 Task: Change the visibility to the workspace.
Action: Mouse pressed left at (350, 89)
Screenshot: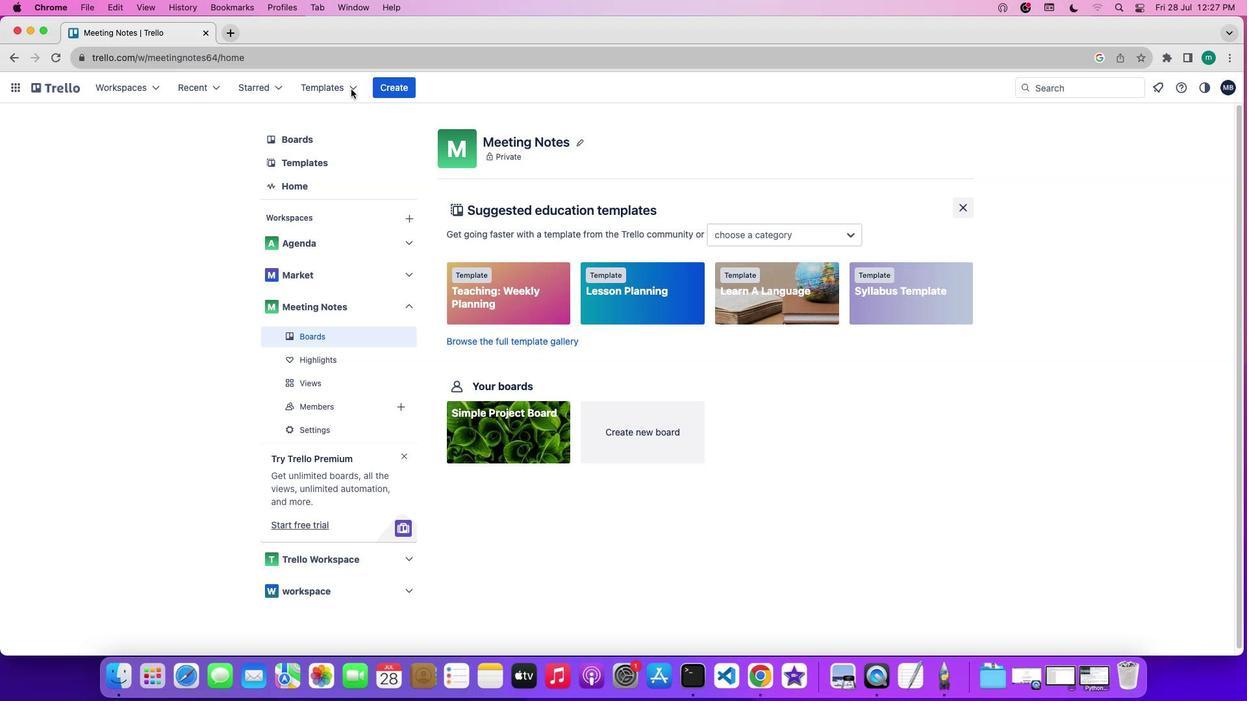 
Action: Mouse pressed left at (350, 89)
Screenshot: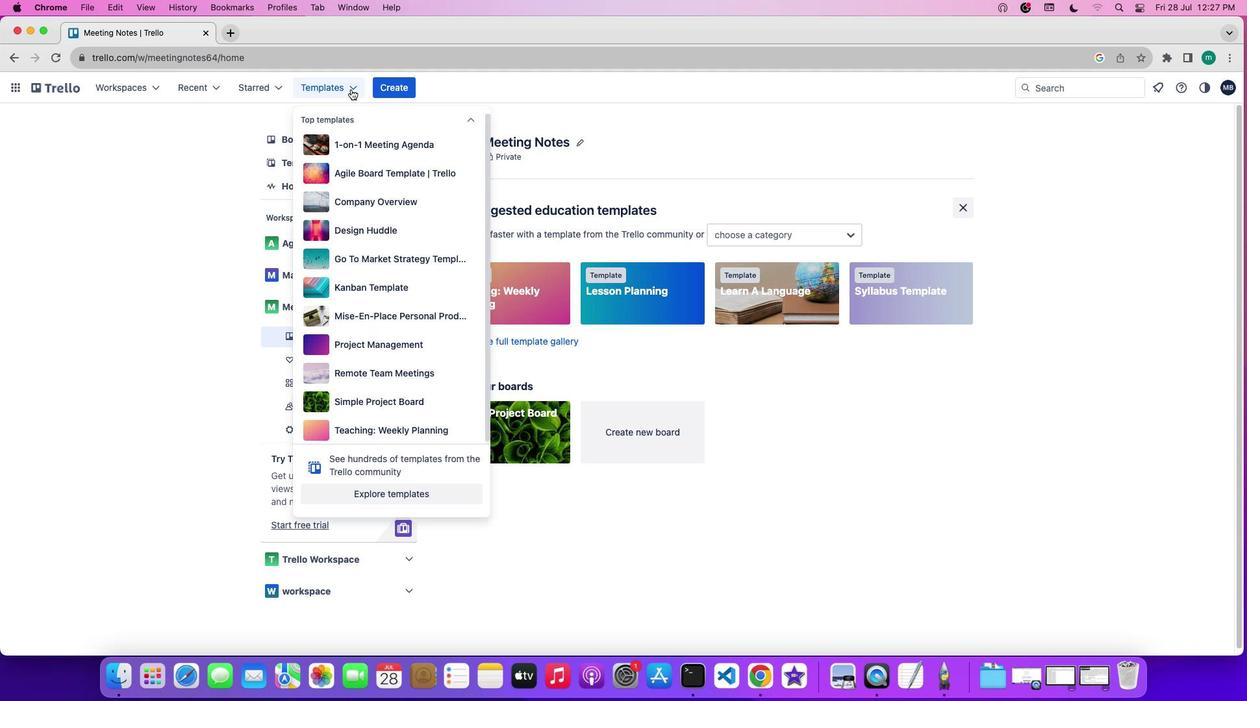 
Action: Mouse pressed left at (350, 89)
Screenshot: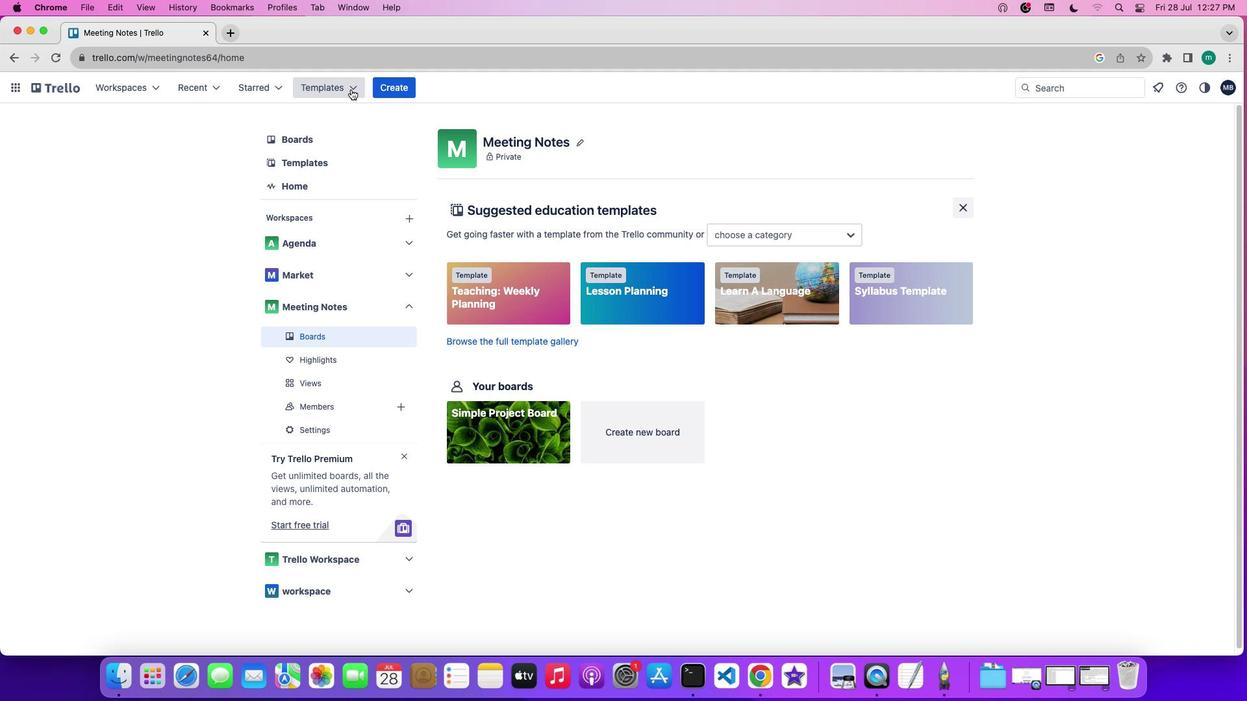 
Action: Mouse moved to (381, 436)
Screenshot: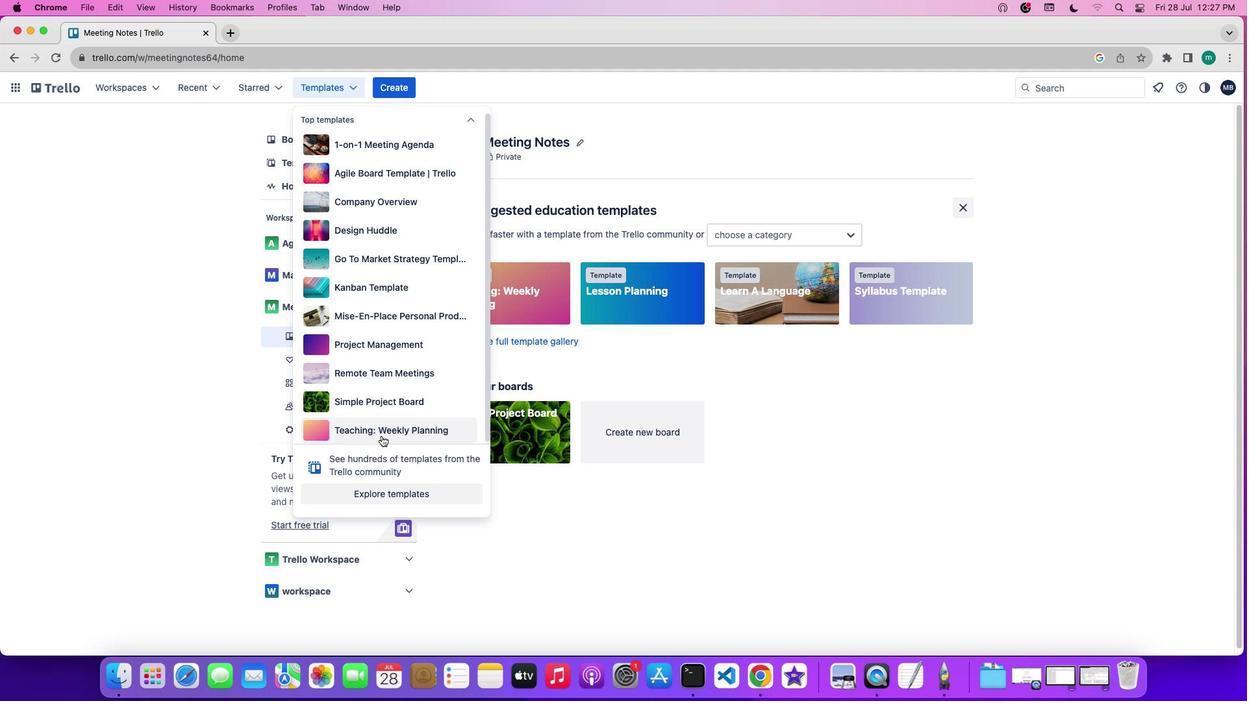 
Action: Mouse pressed left at (381, 436)
Screenshot: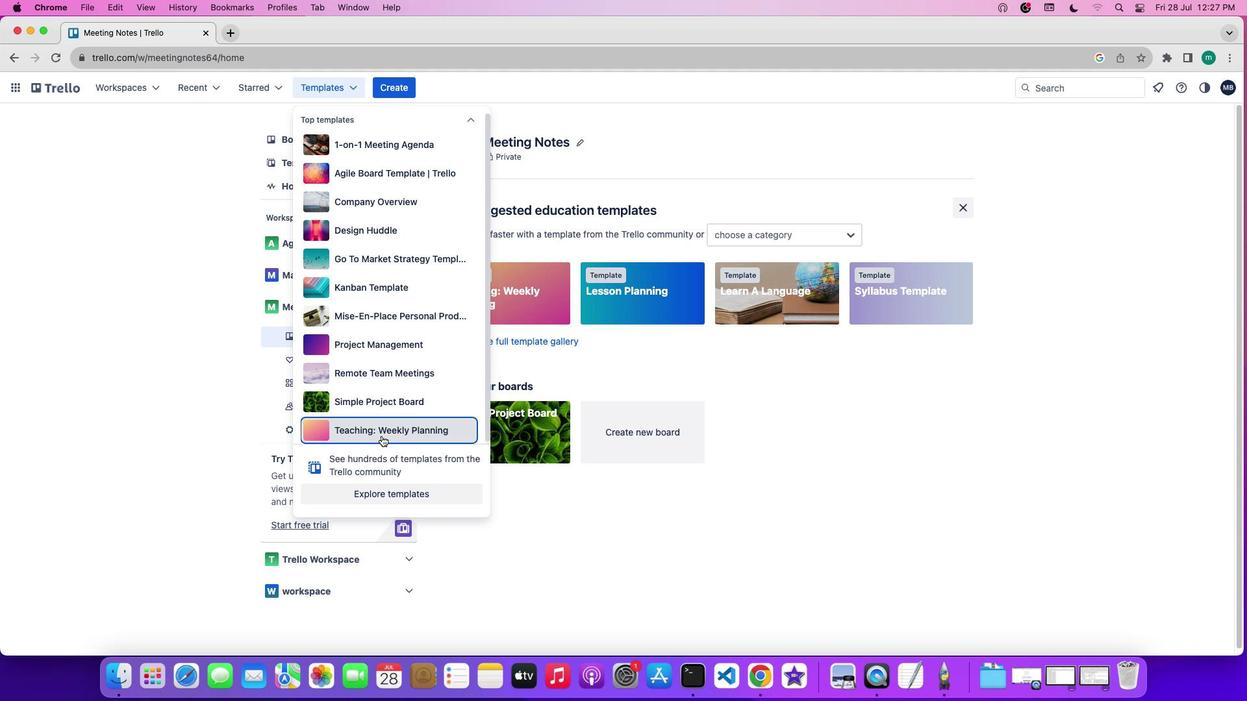 
Action: Mouse moved to (423, 340)
Screenshot: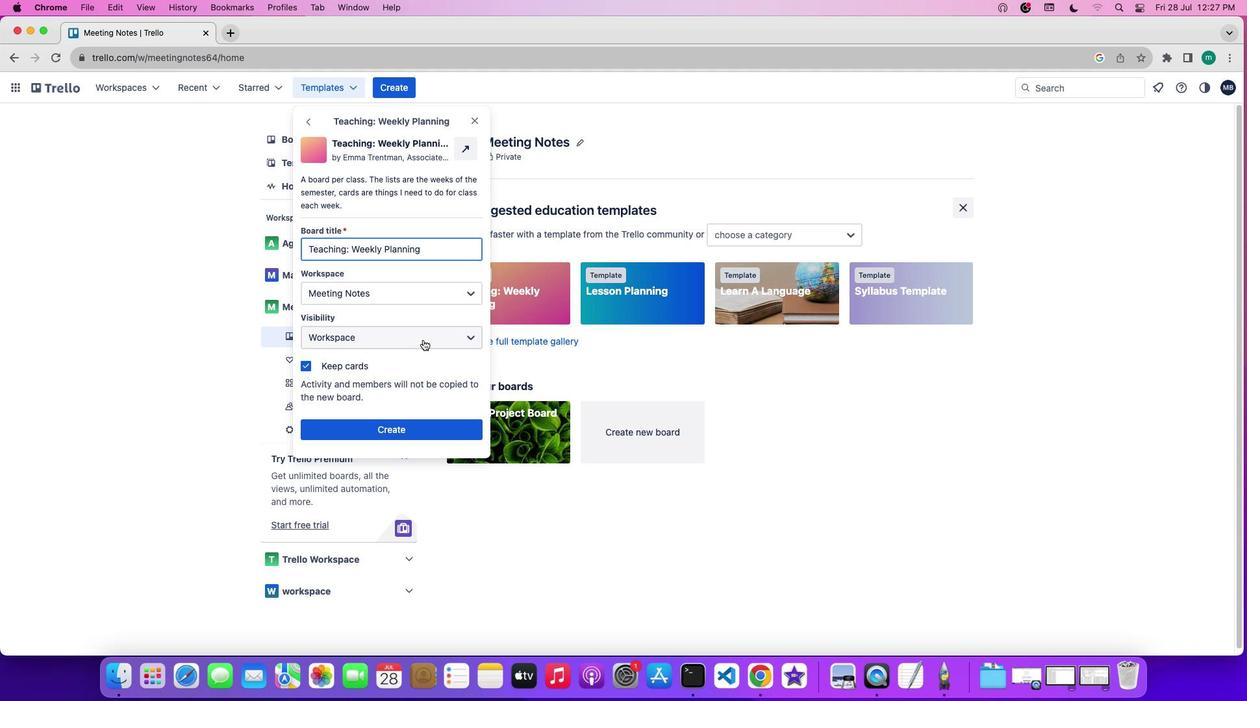 
Action: Mouse pressed left at (423, 340)
Screenshot: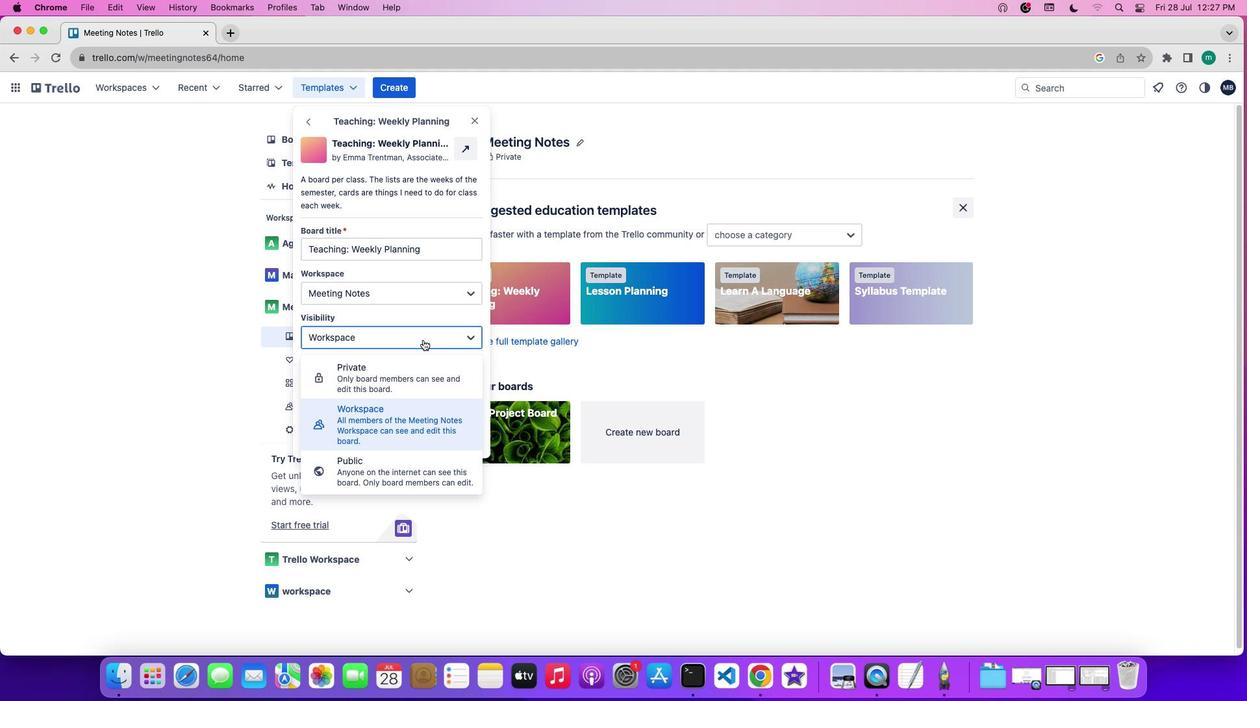
Action: Mouse moved to (423, 430)
Screenshot: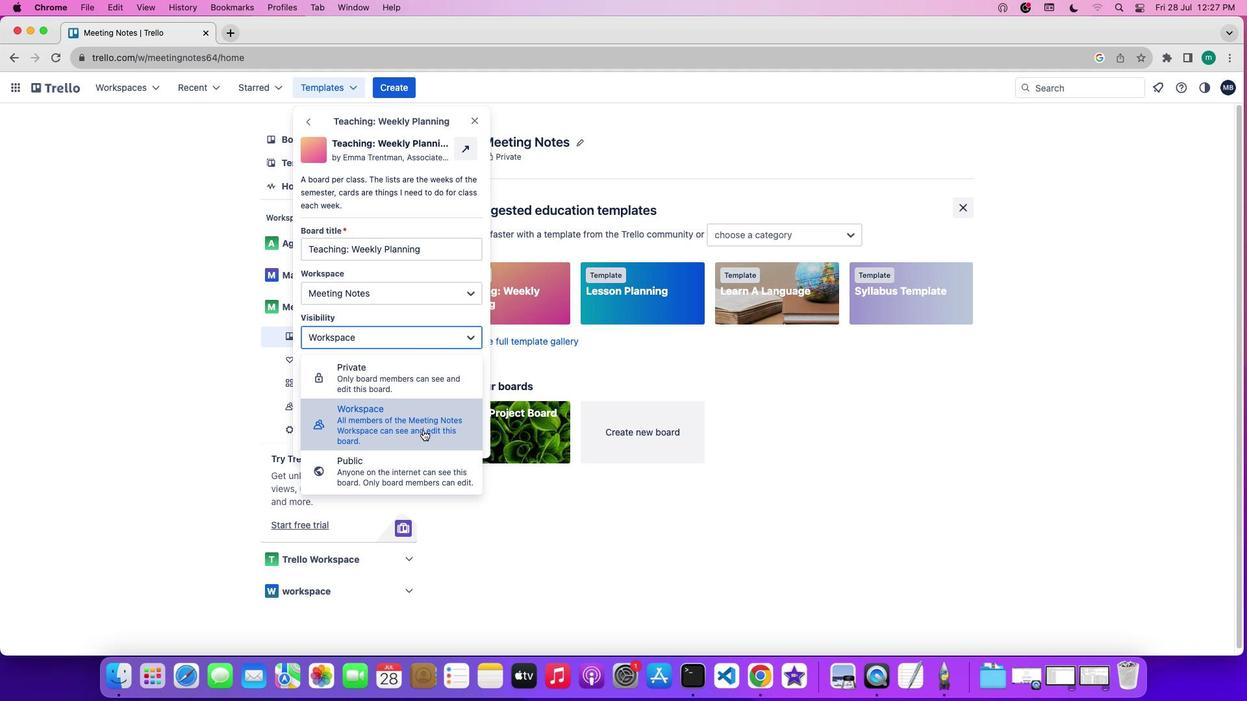 
Action: Mouse pressed left at (423, 430)
Screenshot: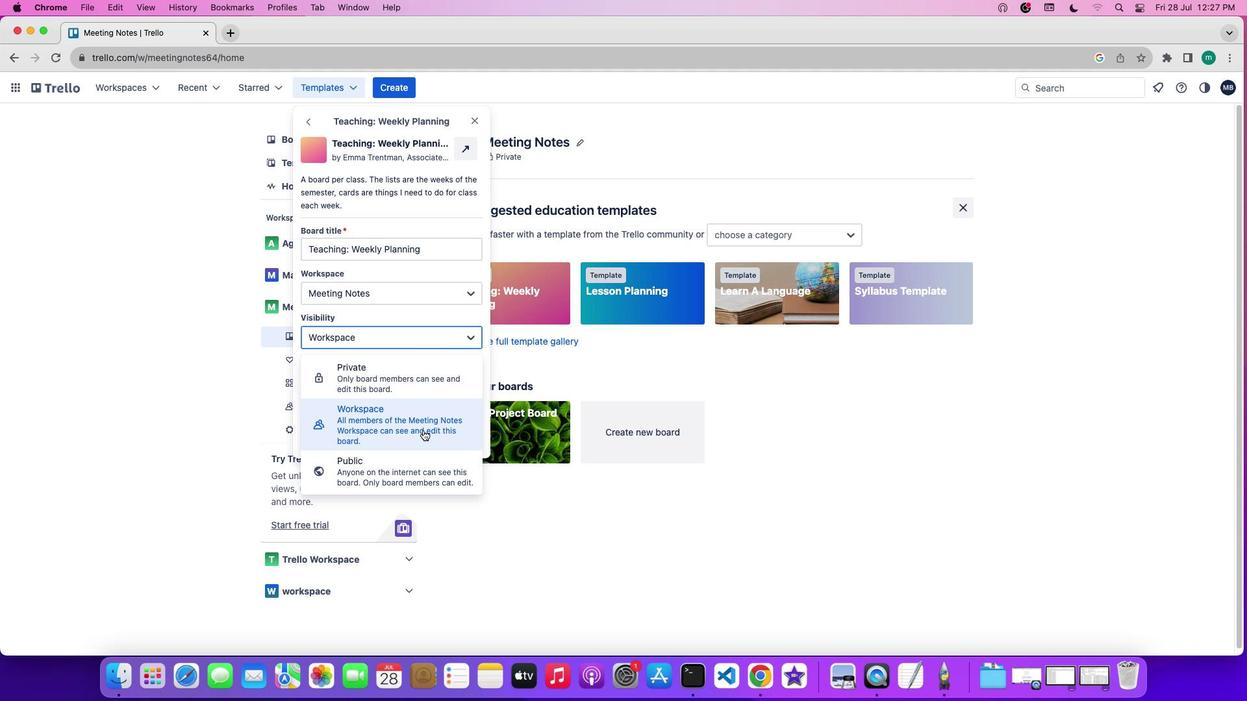 
